 Task: Add Market Corner Classic Hot Dog Buns 8 Pack to the cart.
Action: Mouse moved to (734, 280)
Screenshot: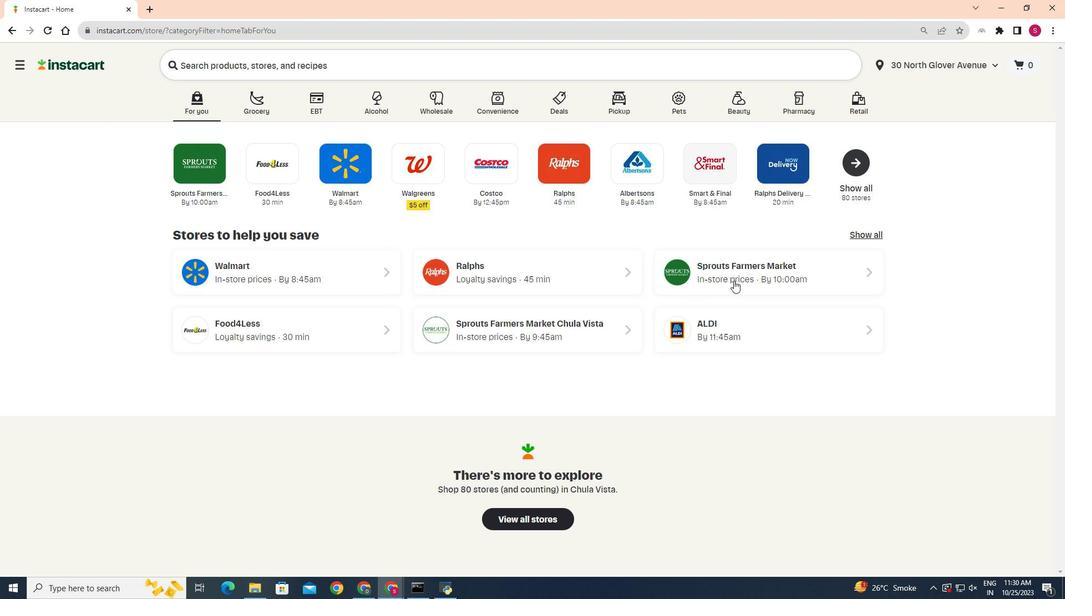 
Action: Mouse pressed left at (734, 280)
Screenshot: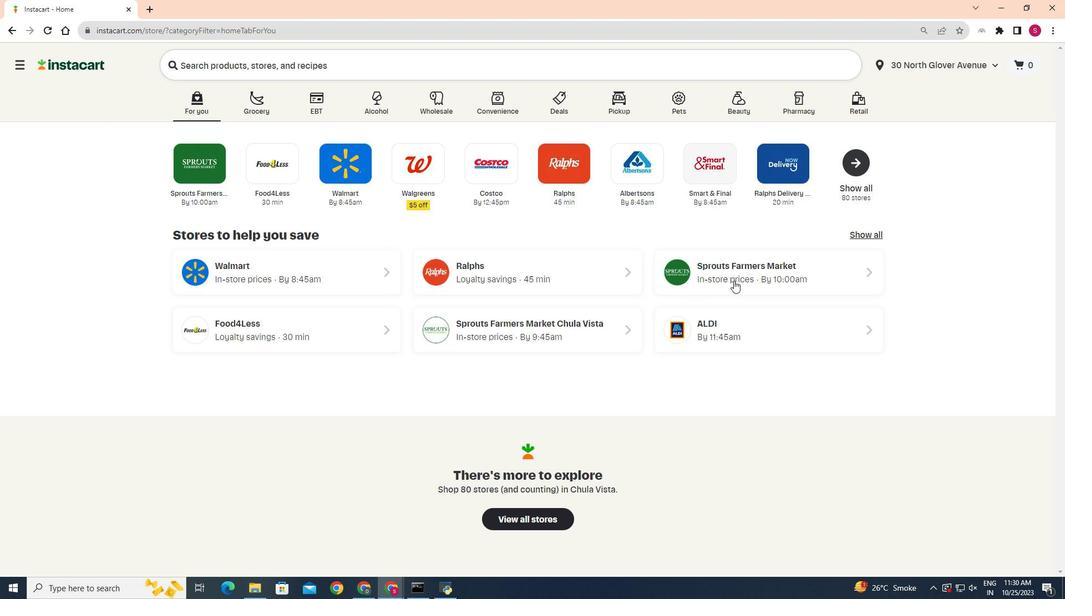
Action: Mouse moved to (29, 482)
Screenshot: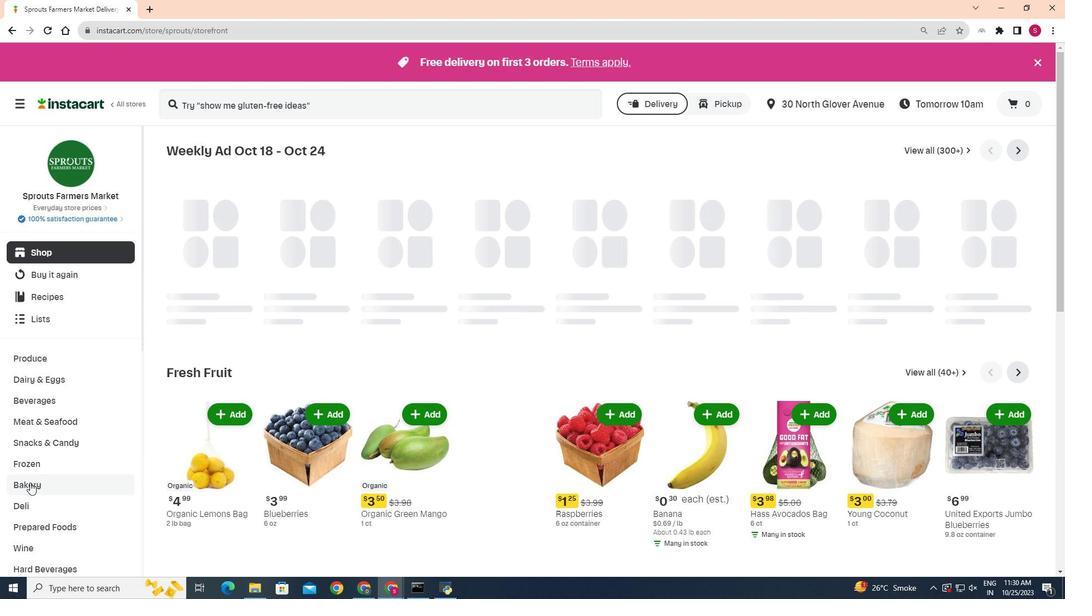 
Action: Mouse pressed left at (29, 482)
Screenshot: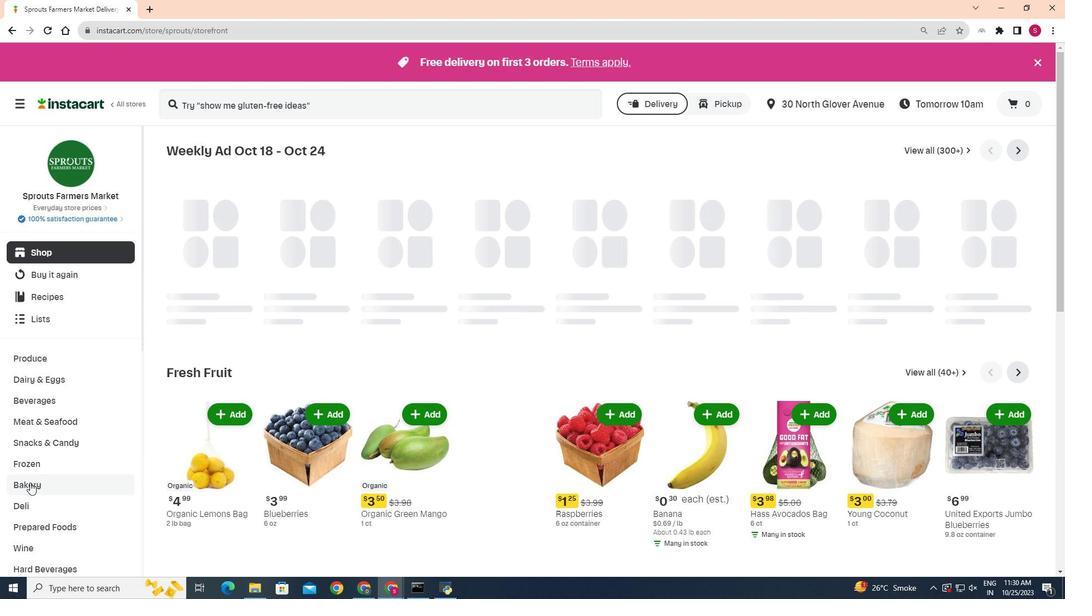
Action: Mouse moved to (298, 174)
Screenshot: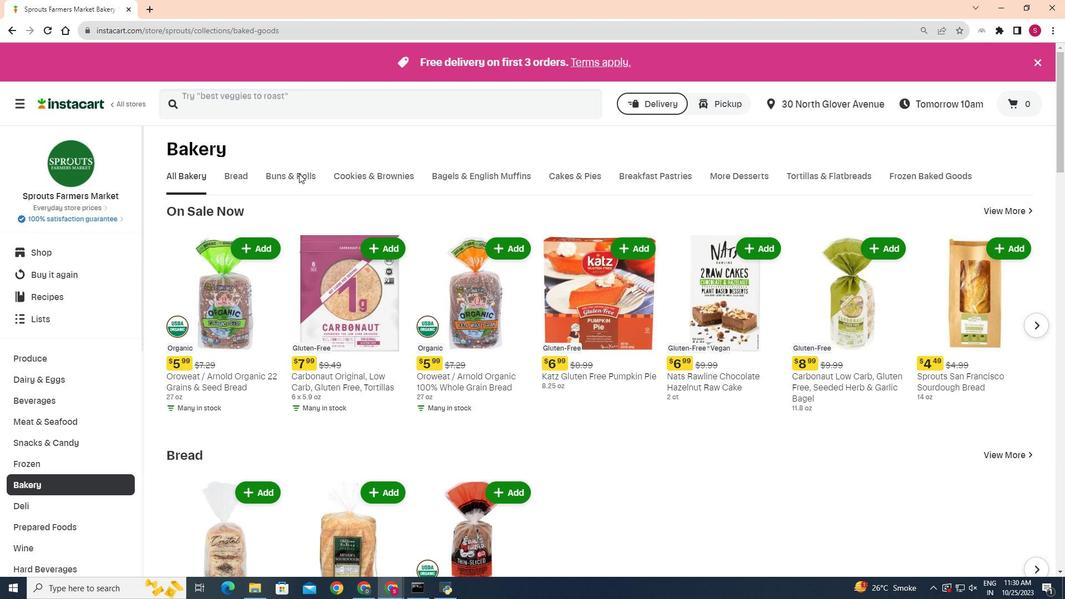 
Action: Mouse pressed left at (298, 174)
Screenshot: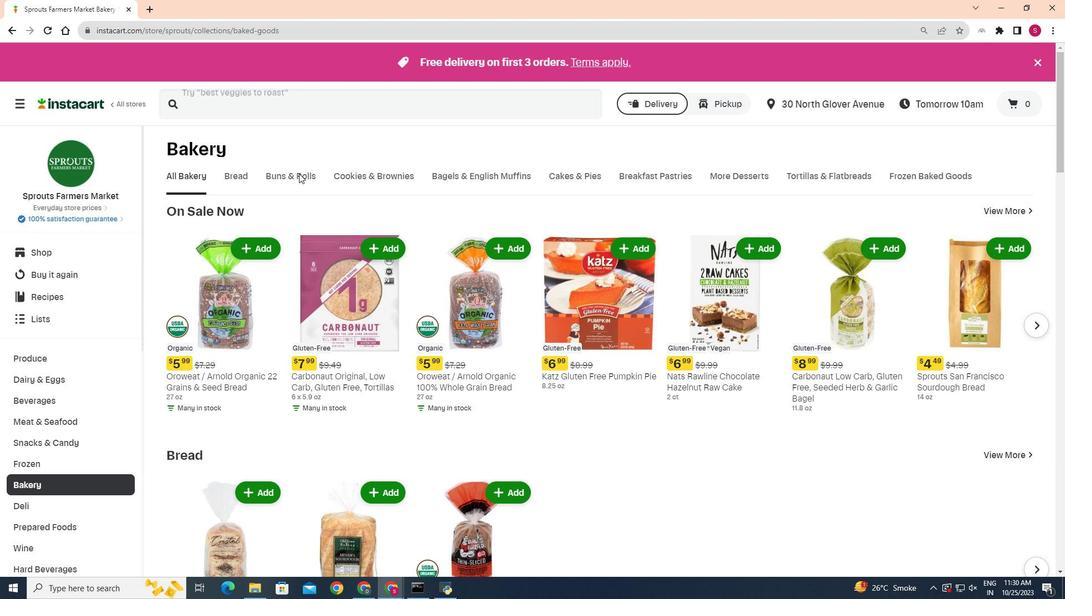 
Action: Mouse moved to (369, 218)
Screenshot: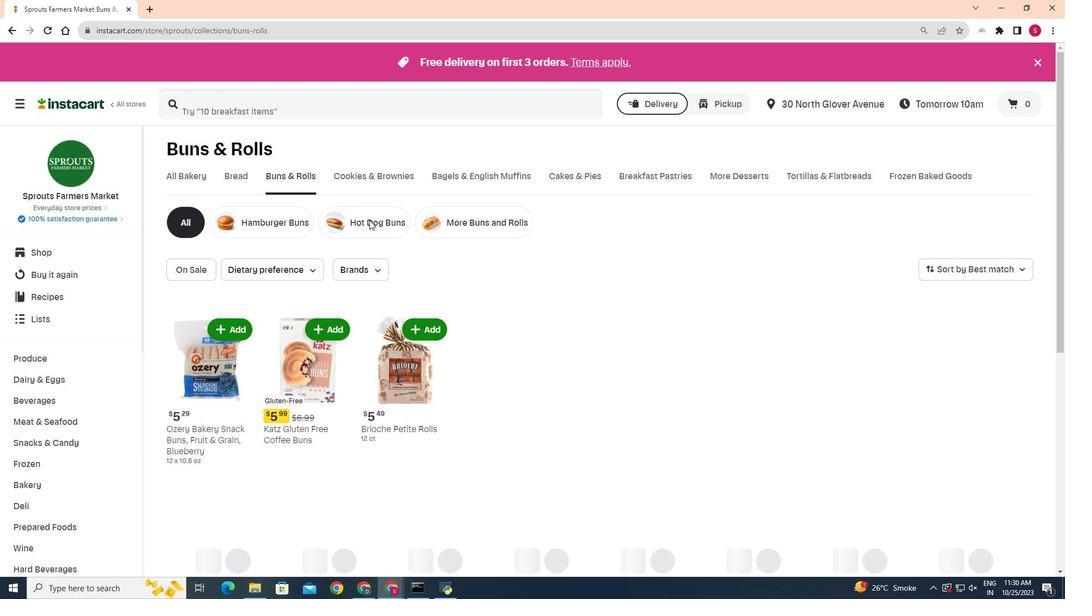 
Action: Mouse pressed left at (369, 218)
Screenshot: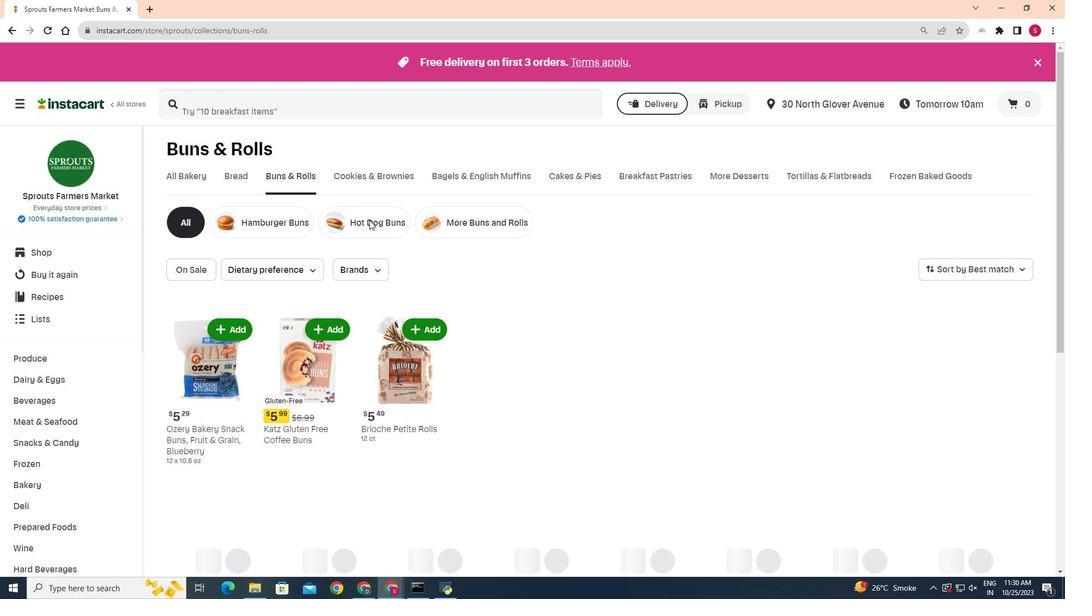 
Action: Mouse moved to (426, 329)
Screenshot: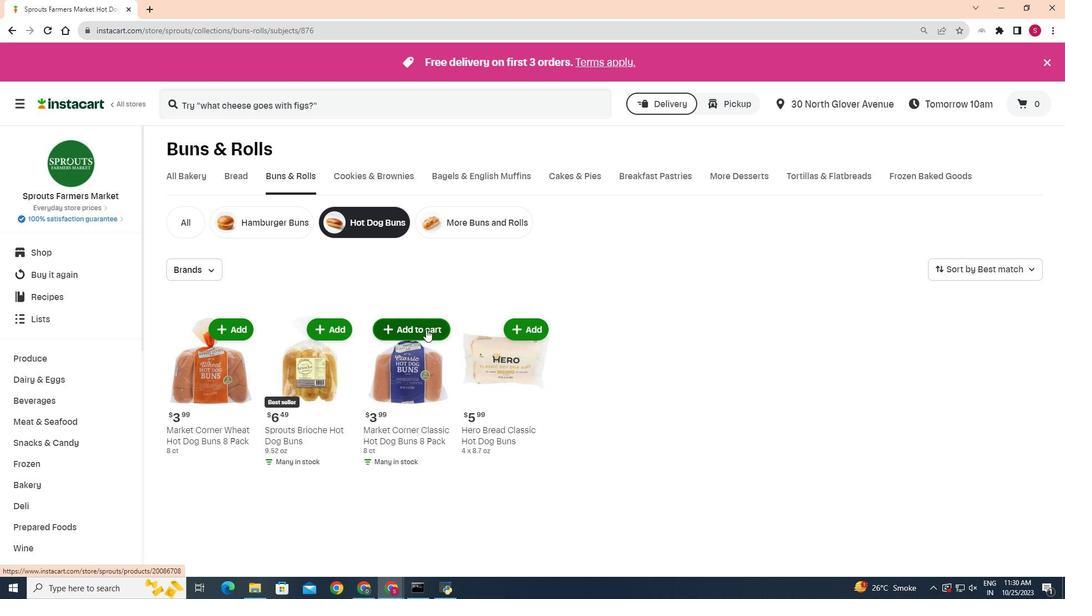 
Action: Mouse pressed left at (426, 329)
Screenshot: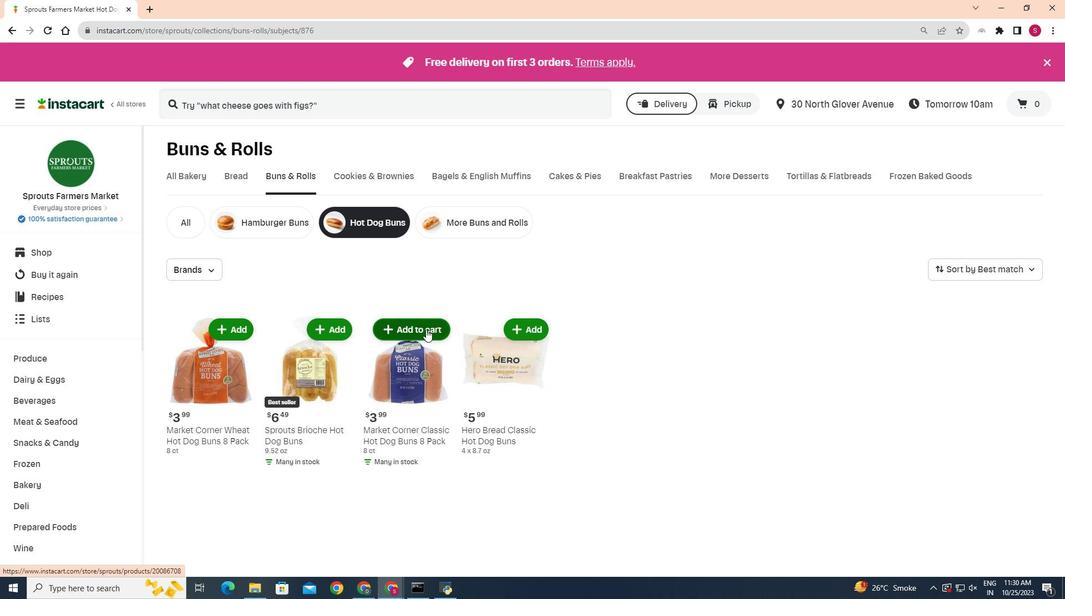 
Action: Mouse moved to (396, 327)
Screenshot: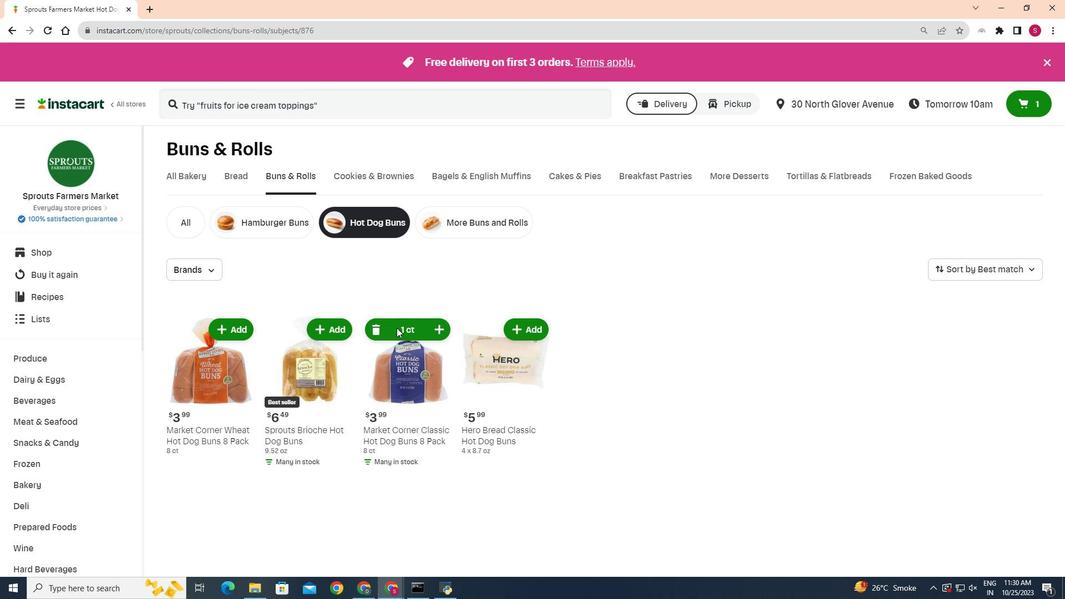 
